 Task: Assign Issue Issue0004 to Sprint Sprint0002 in Scrum Project Project0001 in Jira
Action: Mouse moved to (420, 467)
Screenshot: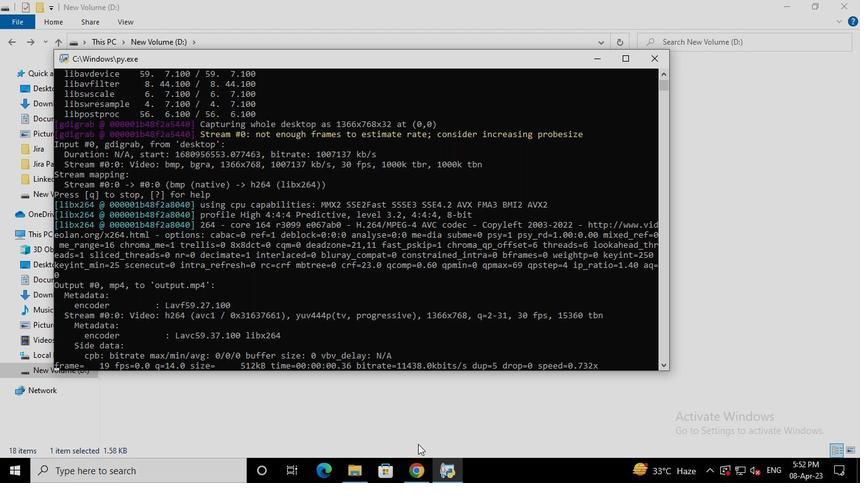 
Action: Mouse pressed left at (420, 467)
Screenshot: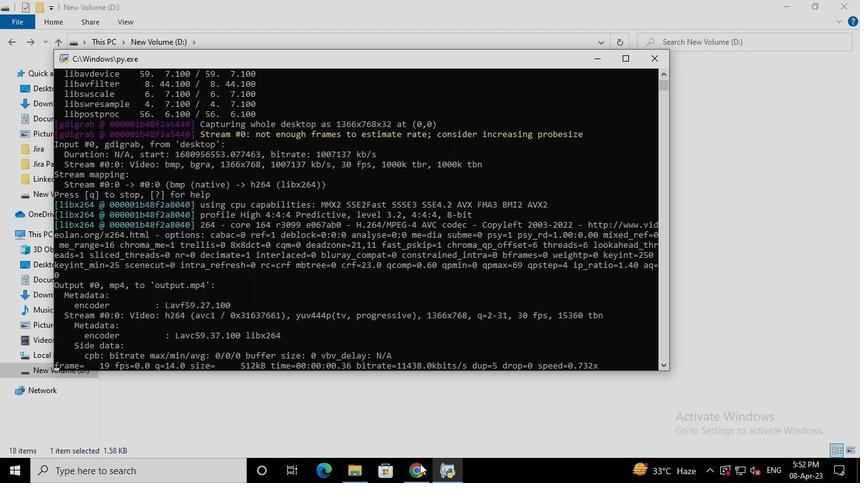 
Action: Mouse moved to (88, 193)
Screenshot: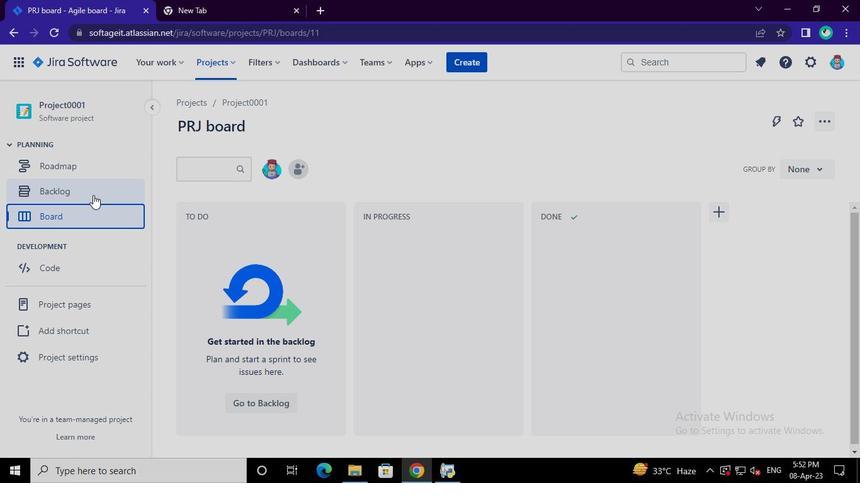 
Action: Mouse pressed left at (88, 193)
Screenshot: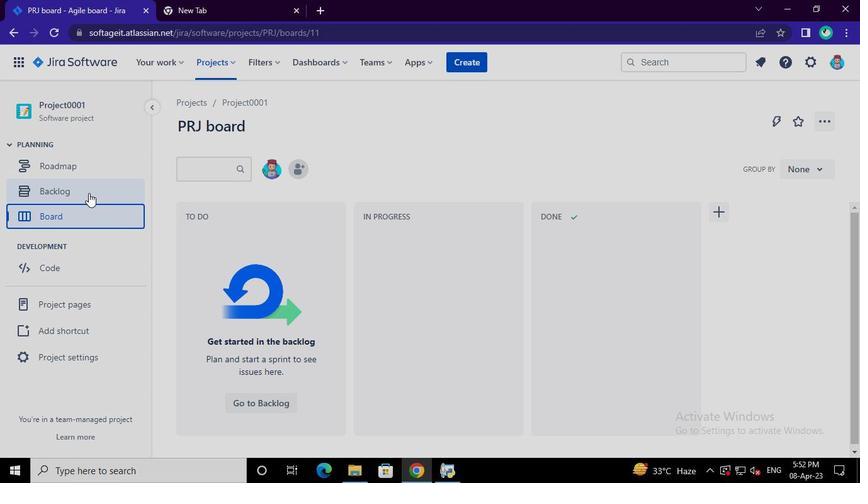 
Action: Mouse moved to (808, 358)
Screenshot: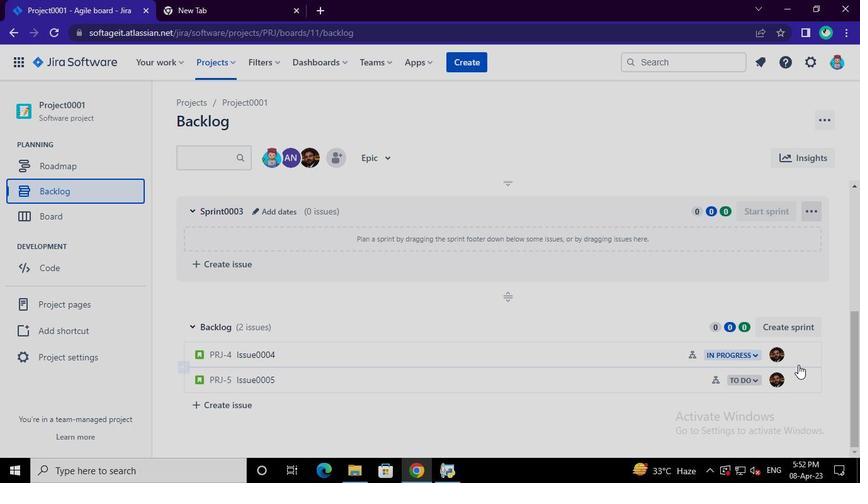 
Action: Mouse pressed left at (808, 358)
Screenshot: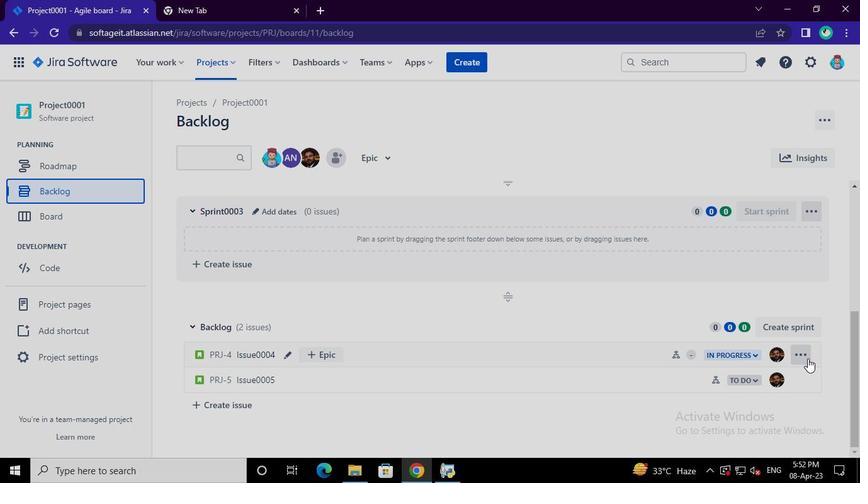 
Action: Mouse moved to (769, 290)
Screenshot: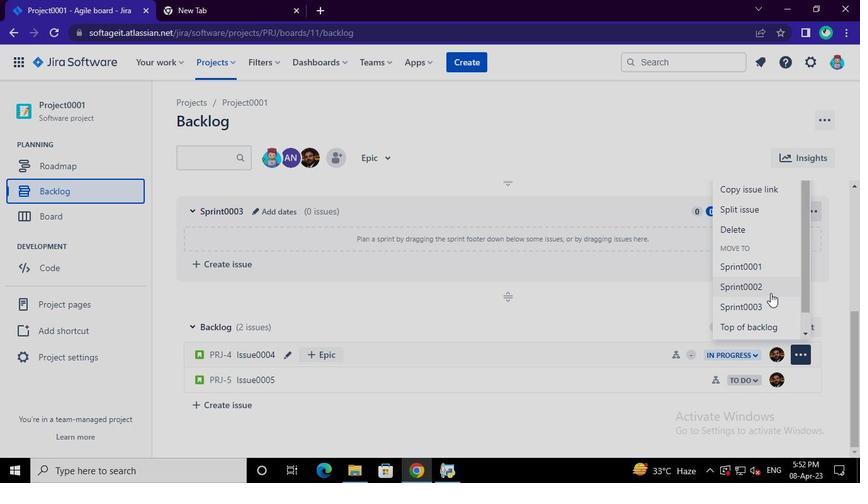
Action: Mouse pressed left at (769, 290)
Screenshot: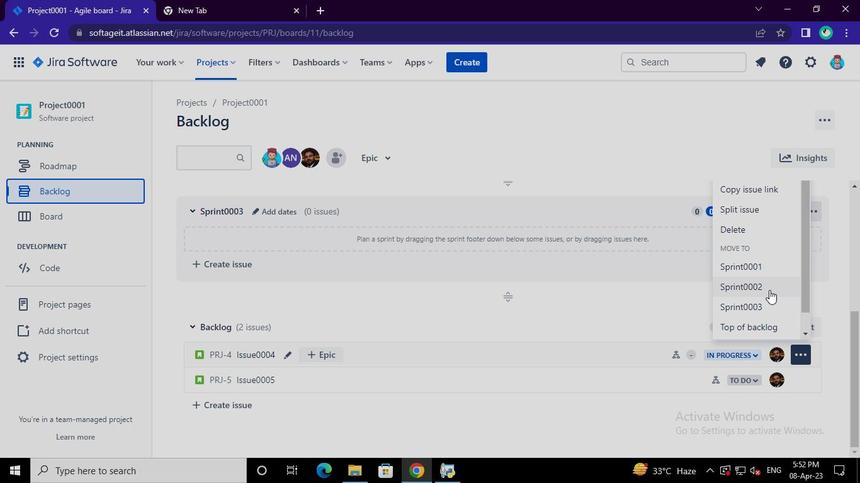 
Action: Mouse moved to (454, 479)
Screenshot: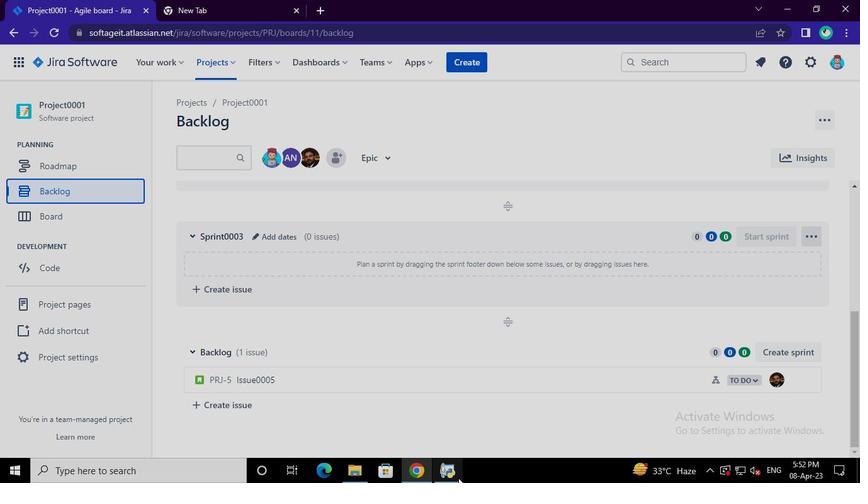 
Action: Mouse pressed left at (454, 479)
Screenshot: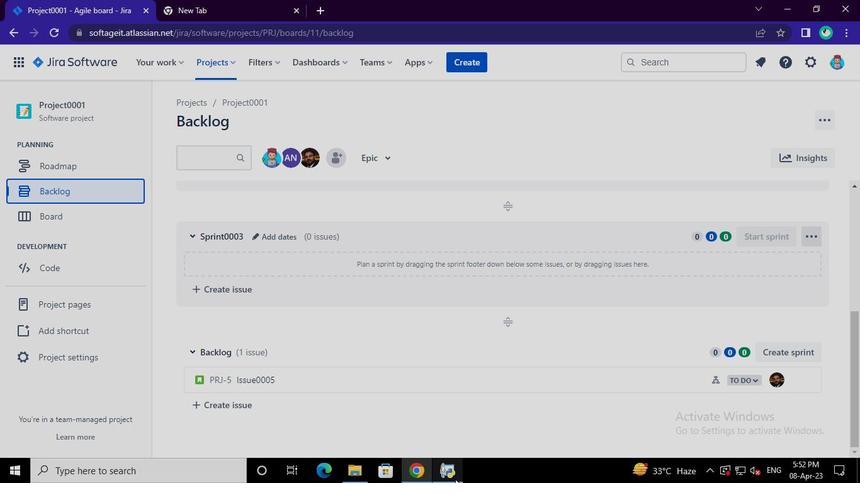 
Action: Mouse moved to (651, 59)
Screenshot: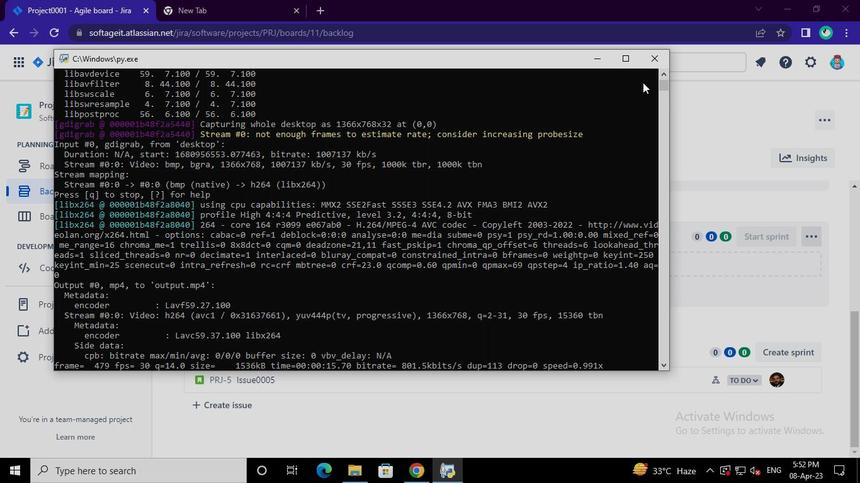 
Action: Mouse pressed left at (651, 59)
Screenshot: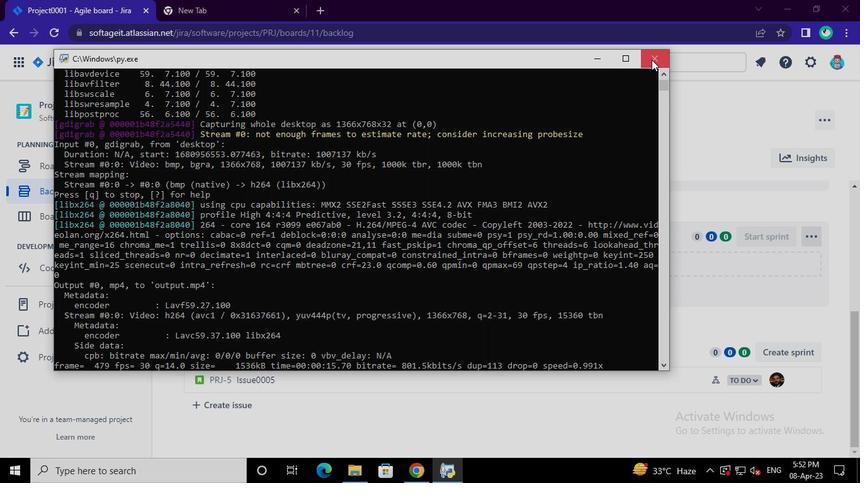 
